Task: Add filter "High" in priority.
Action: Mouse moved to (17, 153)
Screenshot: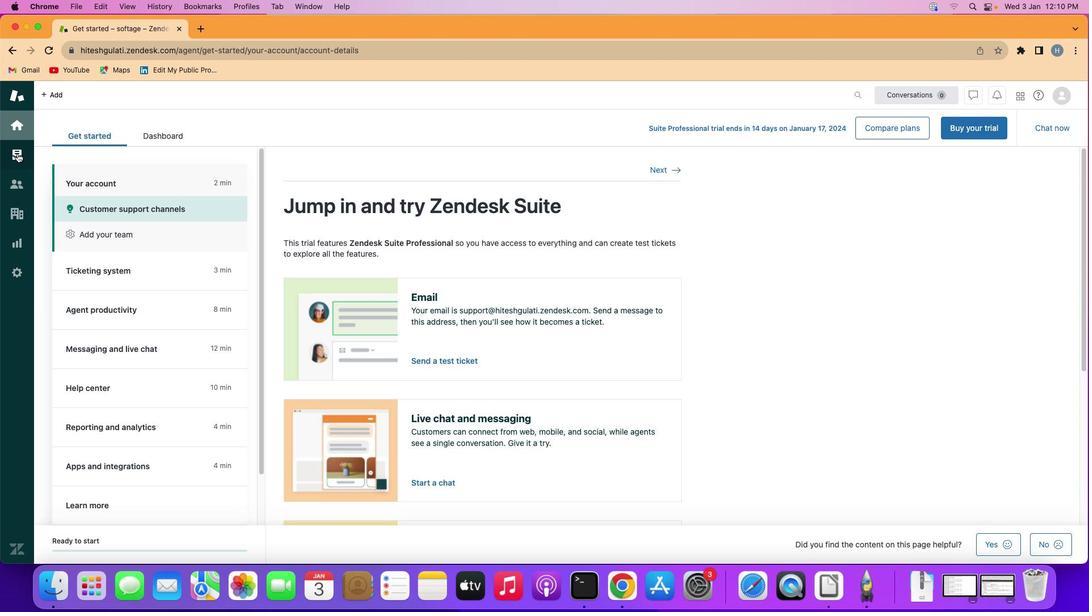 
Action: Mouse pressed left at (17, 153)
Screenshot: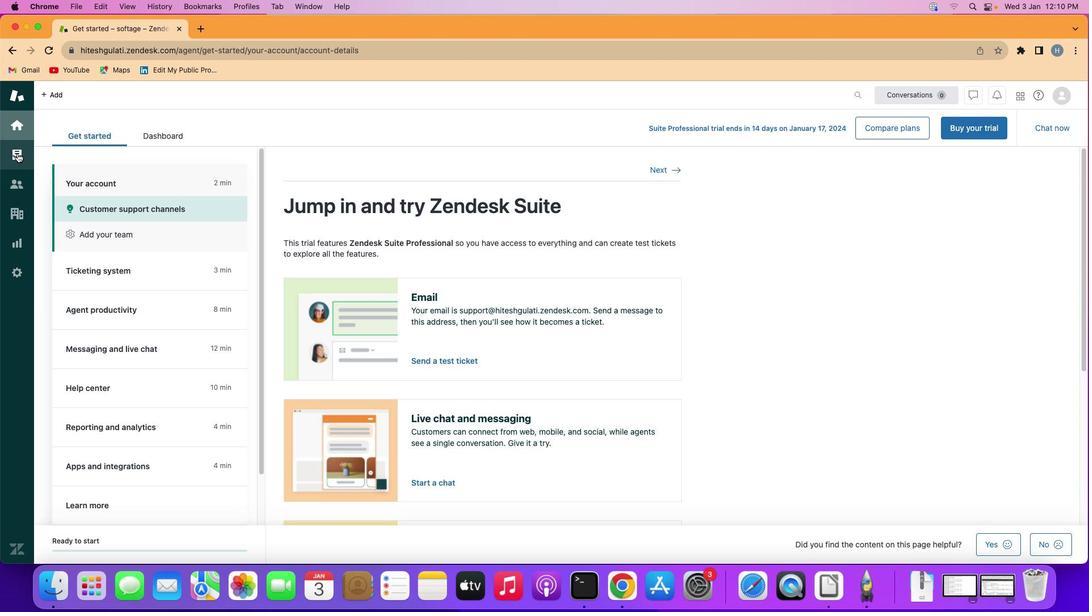 
Action: Mouse moved to (131, 271)
Screenshot: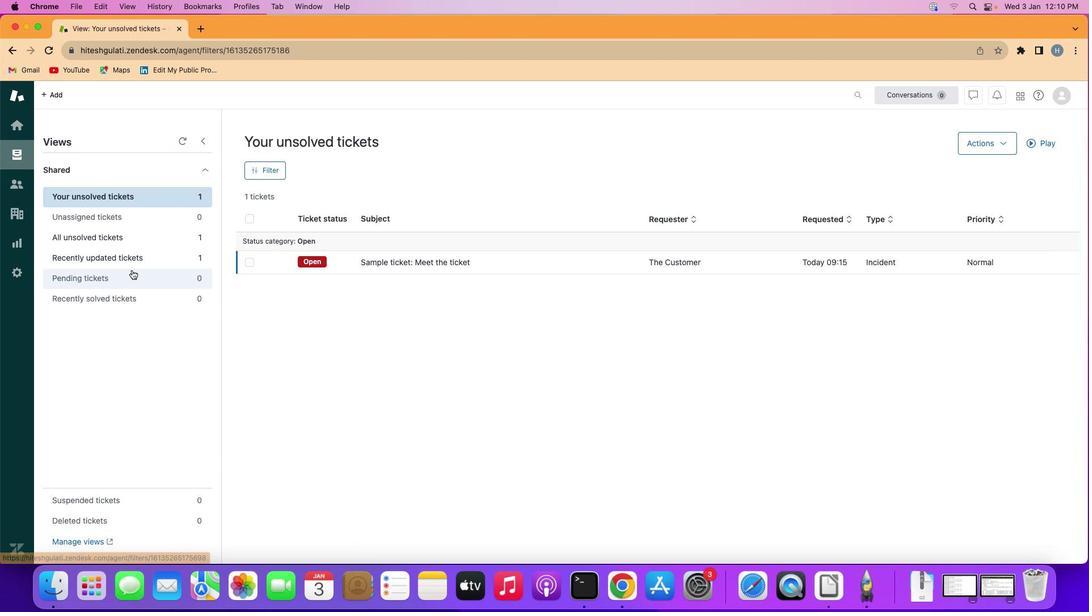 
Action: Mouse pressed left at (131, 271)
Screenshot: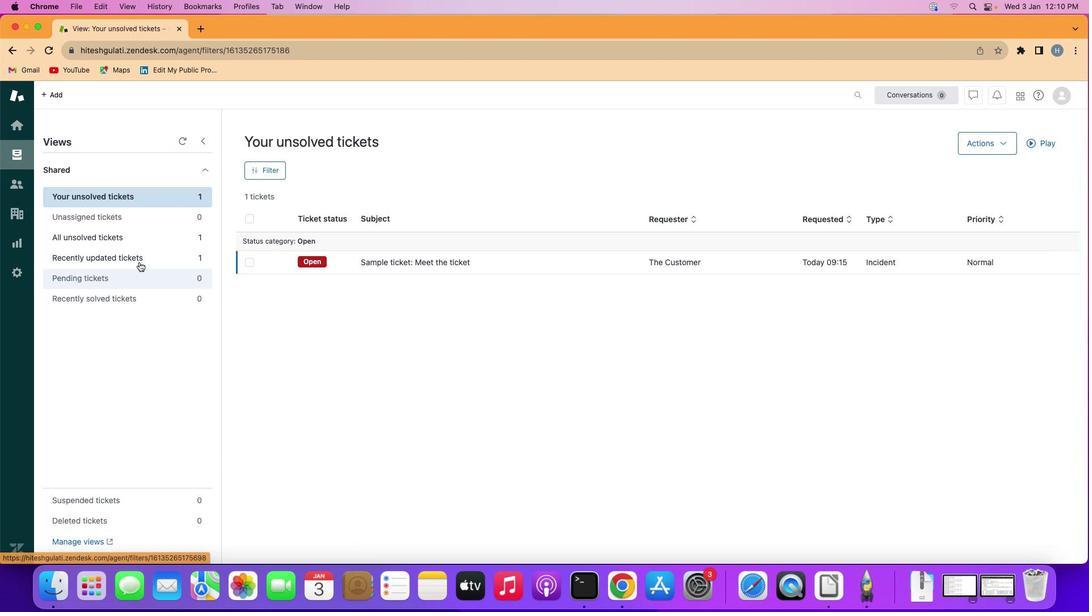 
Action: Mouse moved to (262, 163)
Screenshot: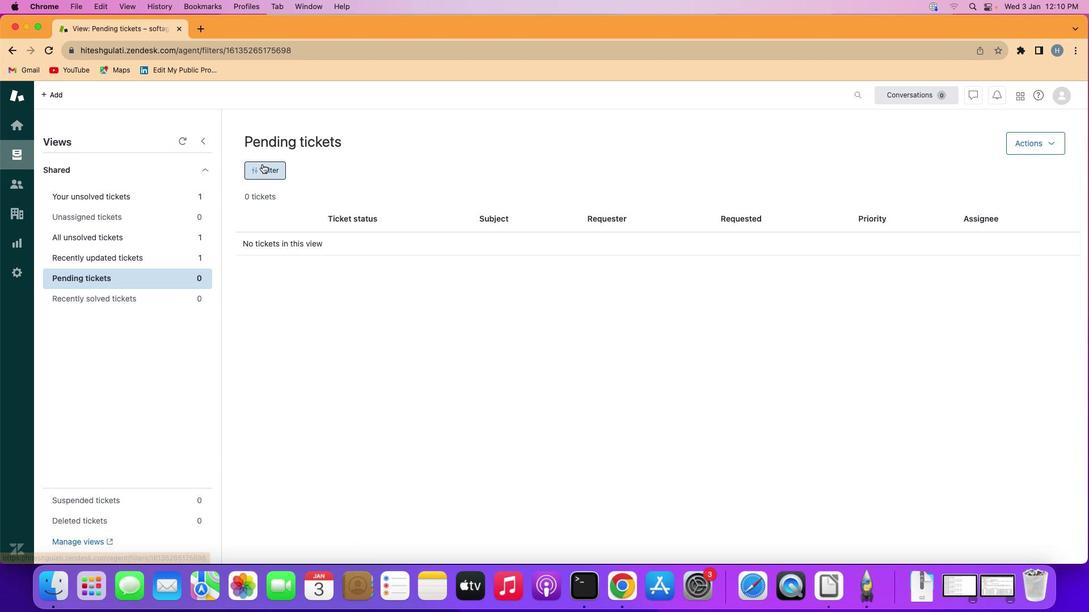 
Action: Mouse pressed left at (262, 163)
Screenshot: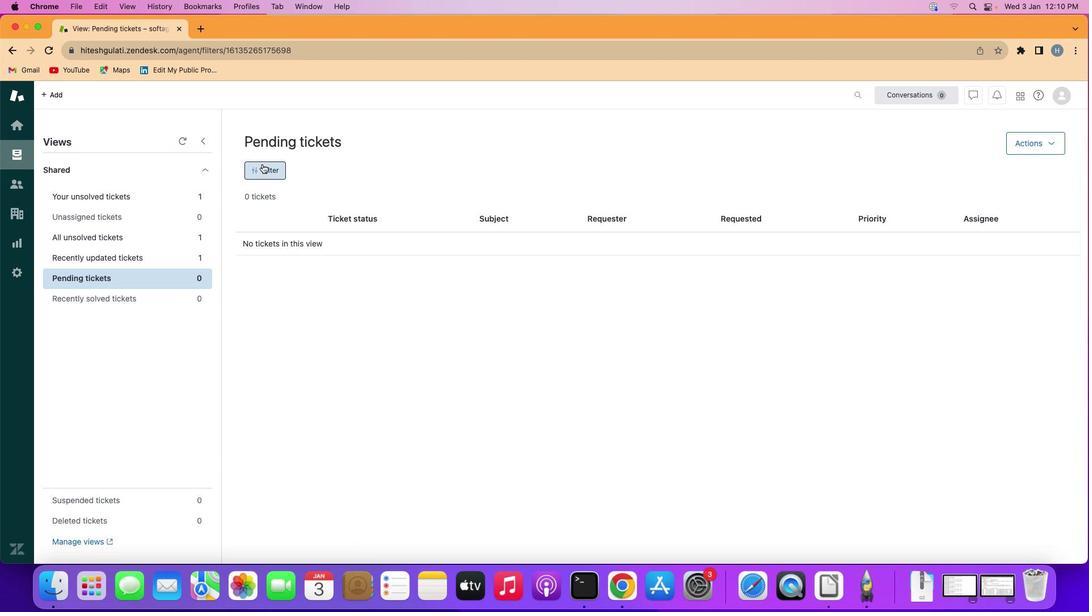 
Action: Mouse moved to (903, 386)
Screenshot: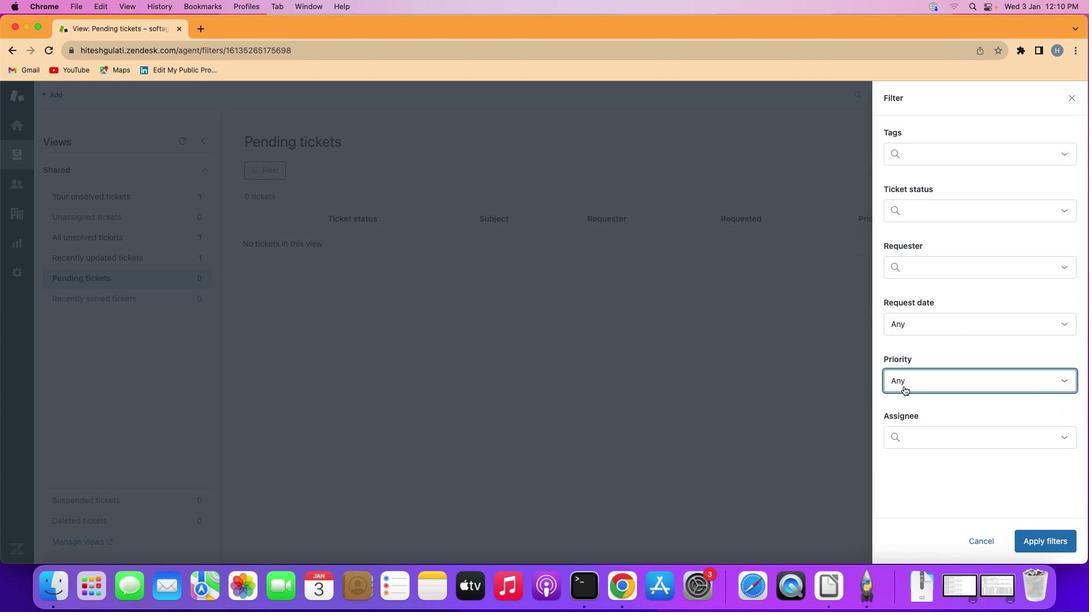 
Action: Mouse pressed left at (903, 386)
Screenshot: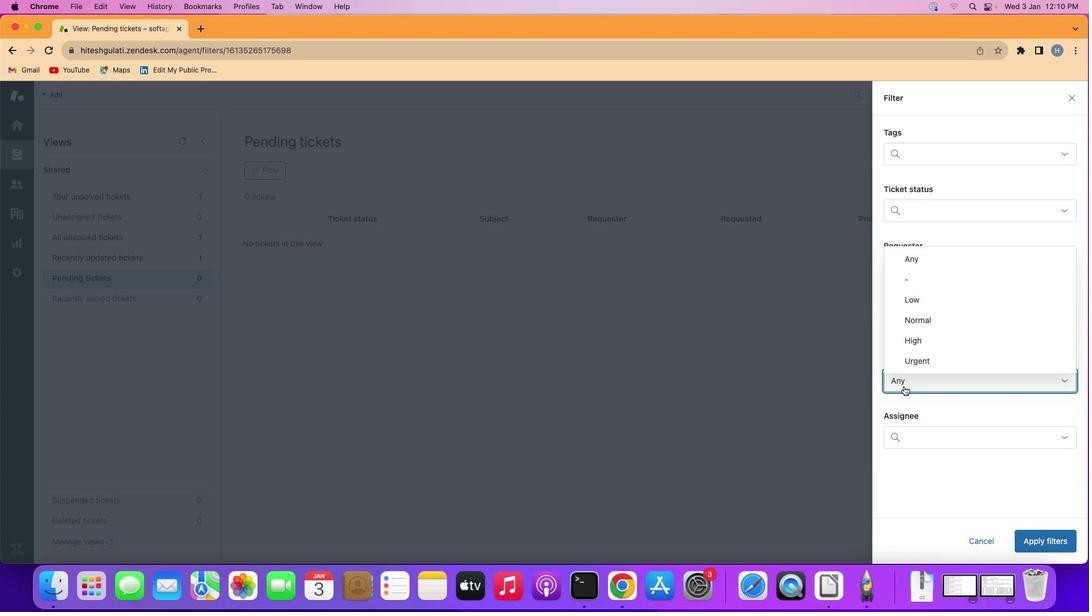 
Action: Mouse moved to (940, 329)
Screenshot: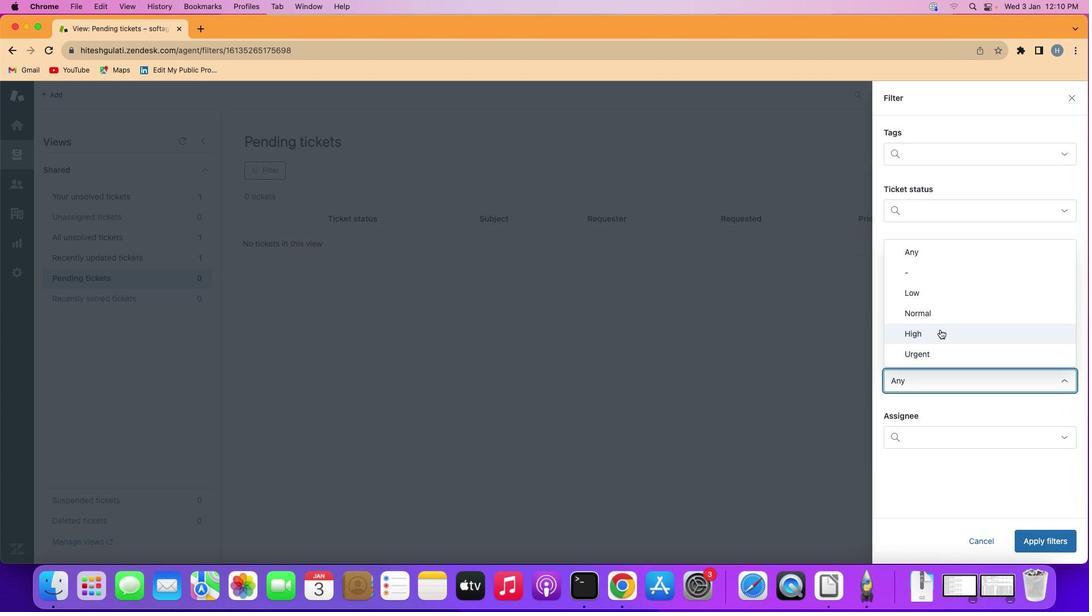 
Action: Mouse pressed left at (940, 329)
Screenshot: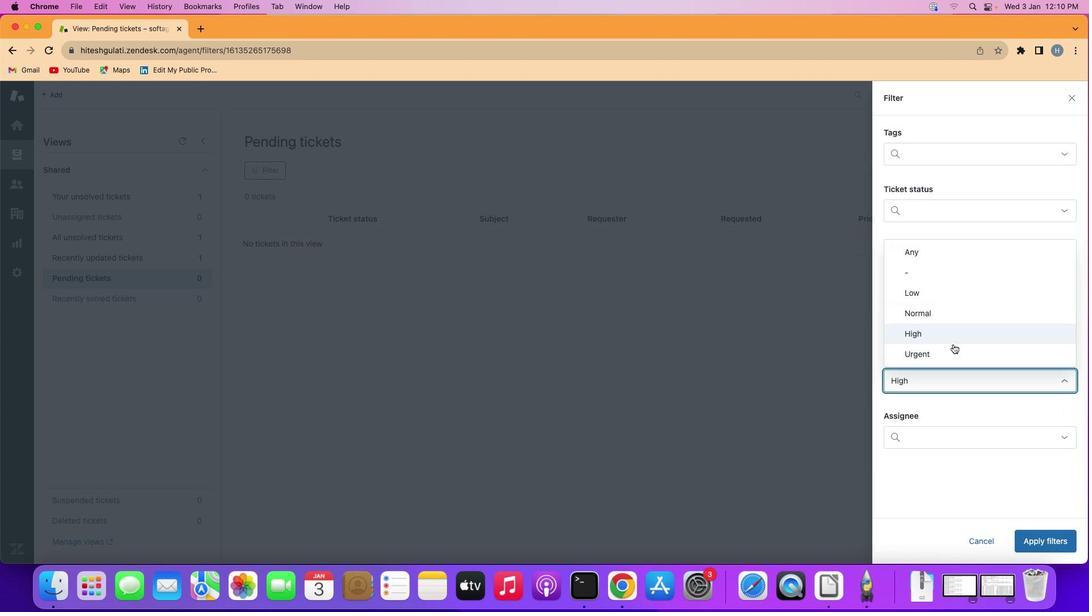 
Action: Mouse moved to (1043, 542)
Screenshot: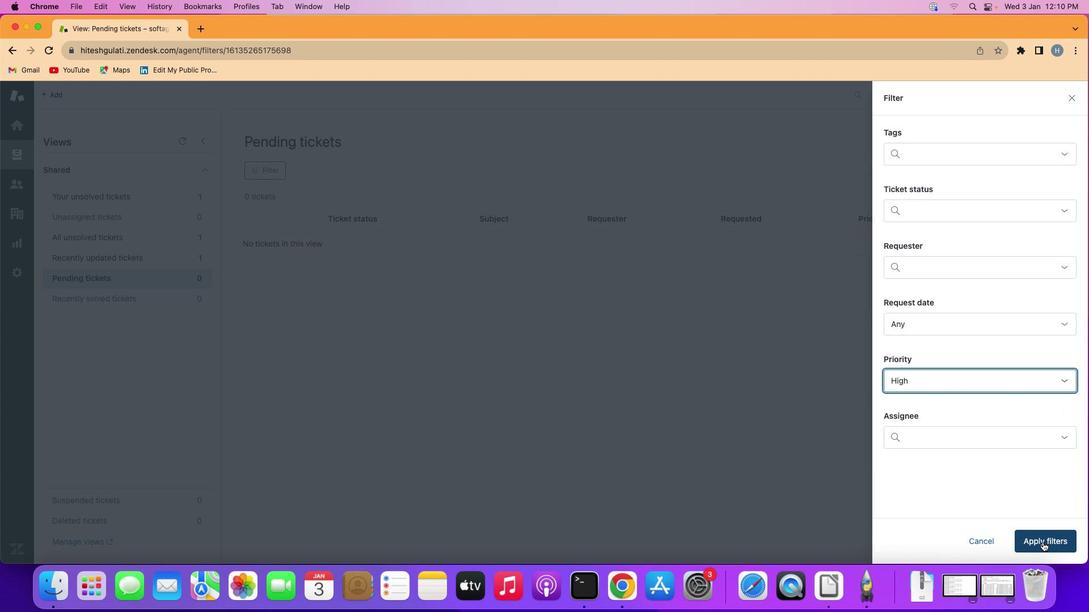 
Action: Mouse pressed left at (1043, 542)
Screenshot: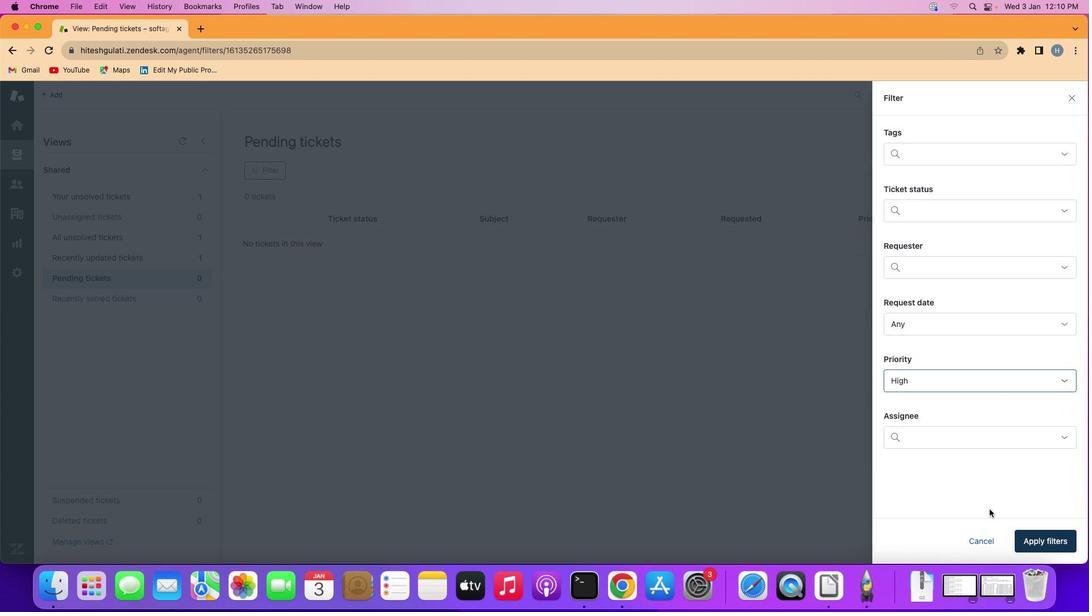 
Action: Mouse moved to (381, 280)
Screenshot: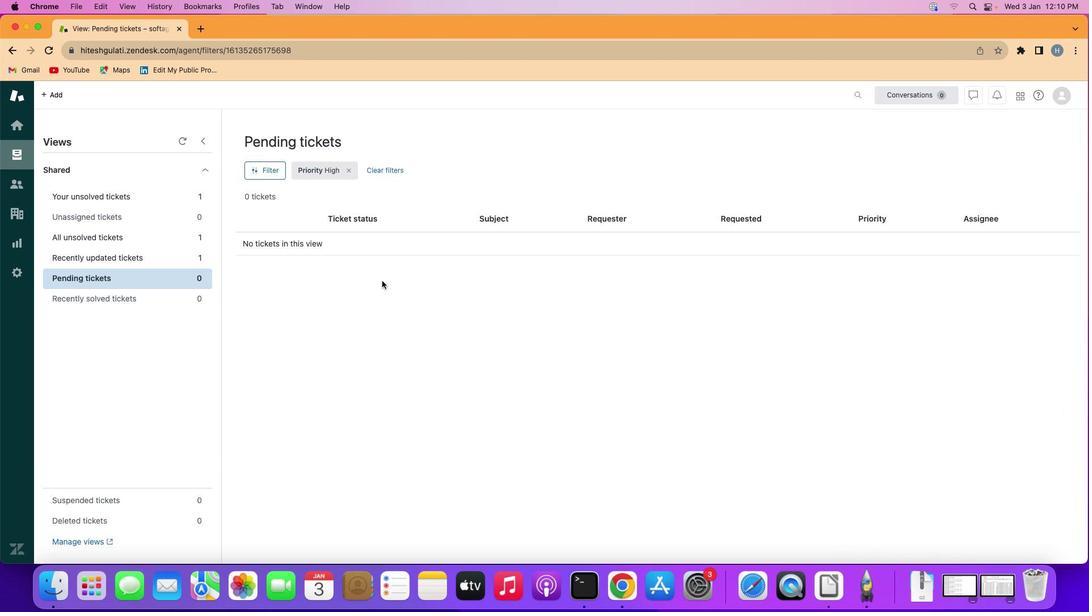 
